 Task: Start in the project TridentForge the sprint 'Solar Wind', with a duration of 1 week.
Action: Mouse moved to (254, 69)
Screenshot: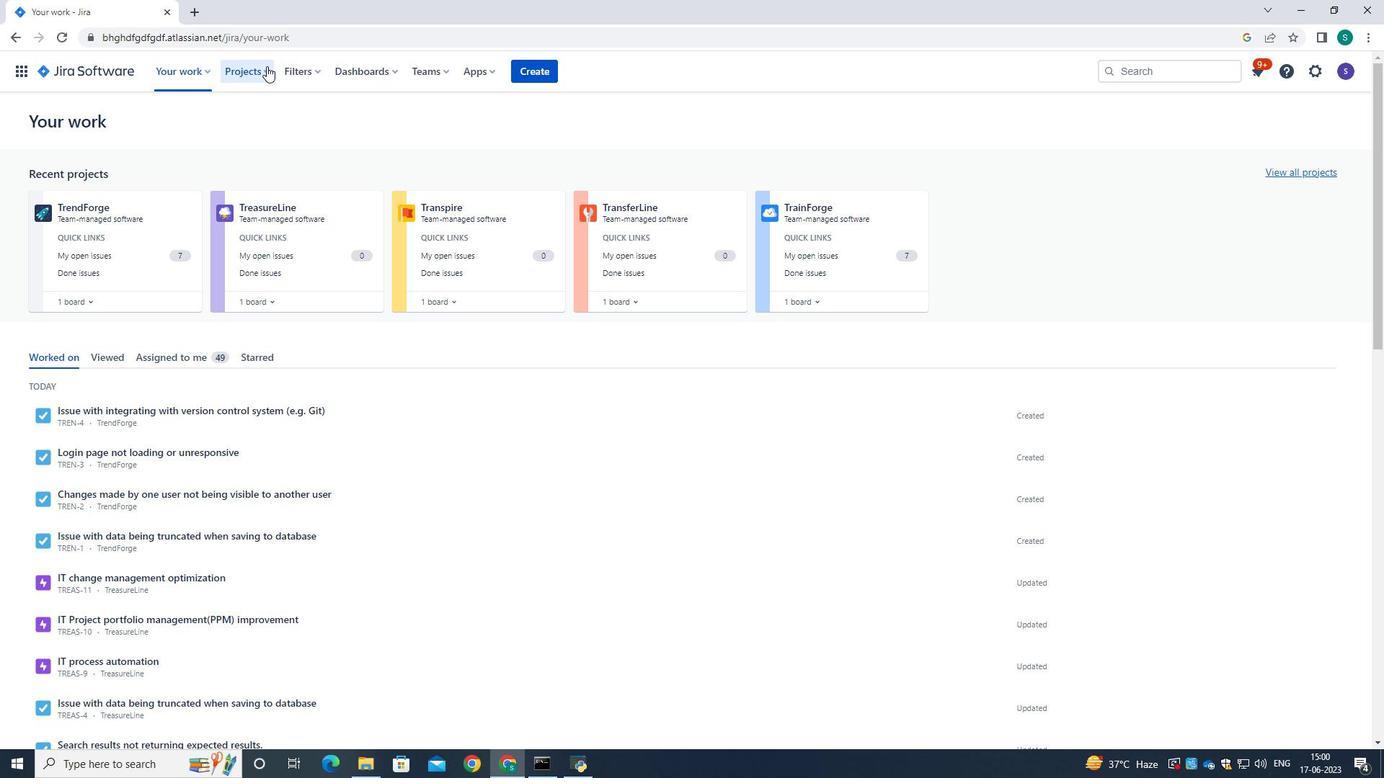 
Action: Mouse pressed left at (254, 69)
Screenshot: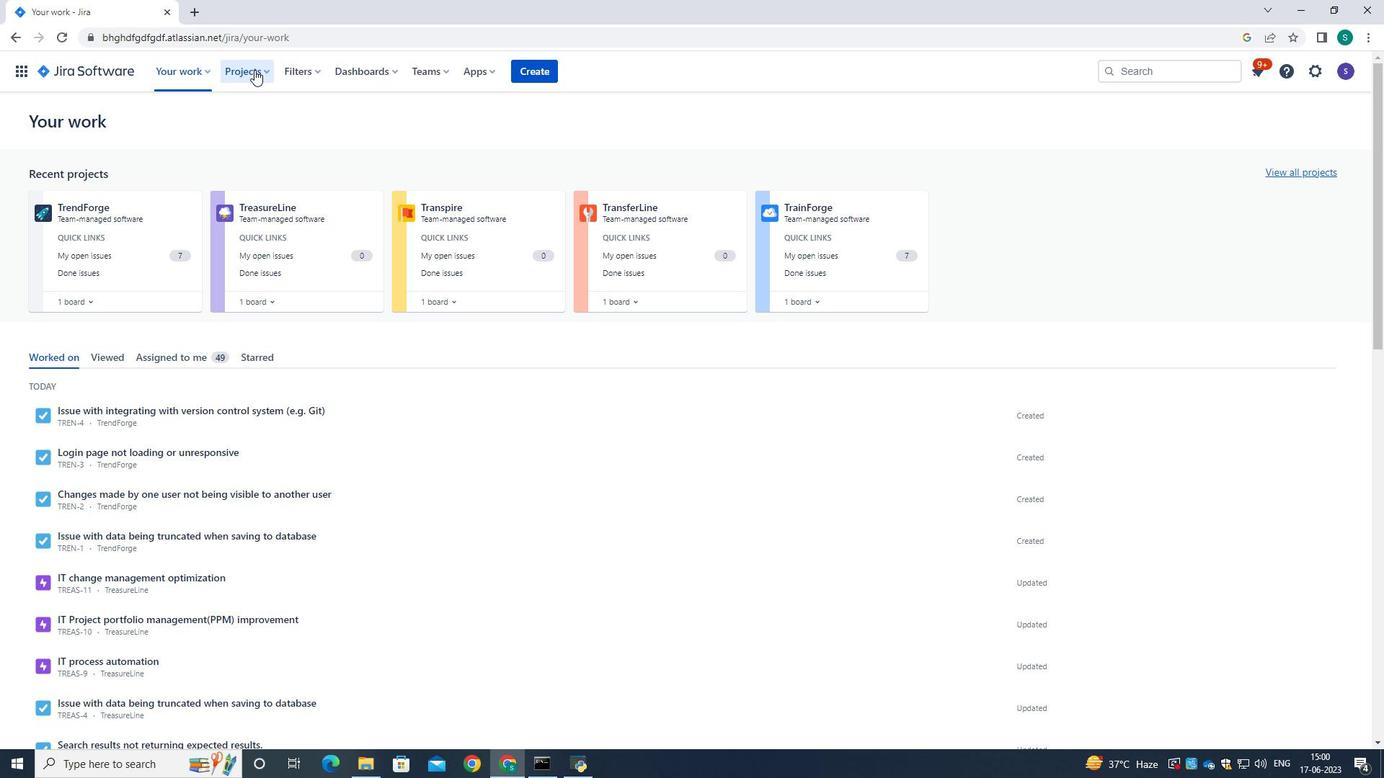 
Action: Mouse moved to (285, 138)
Screenshot: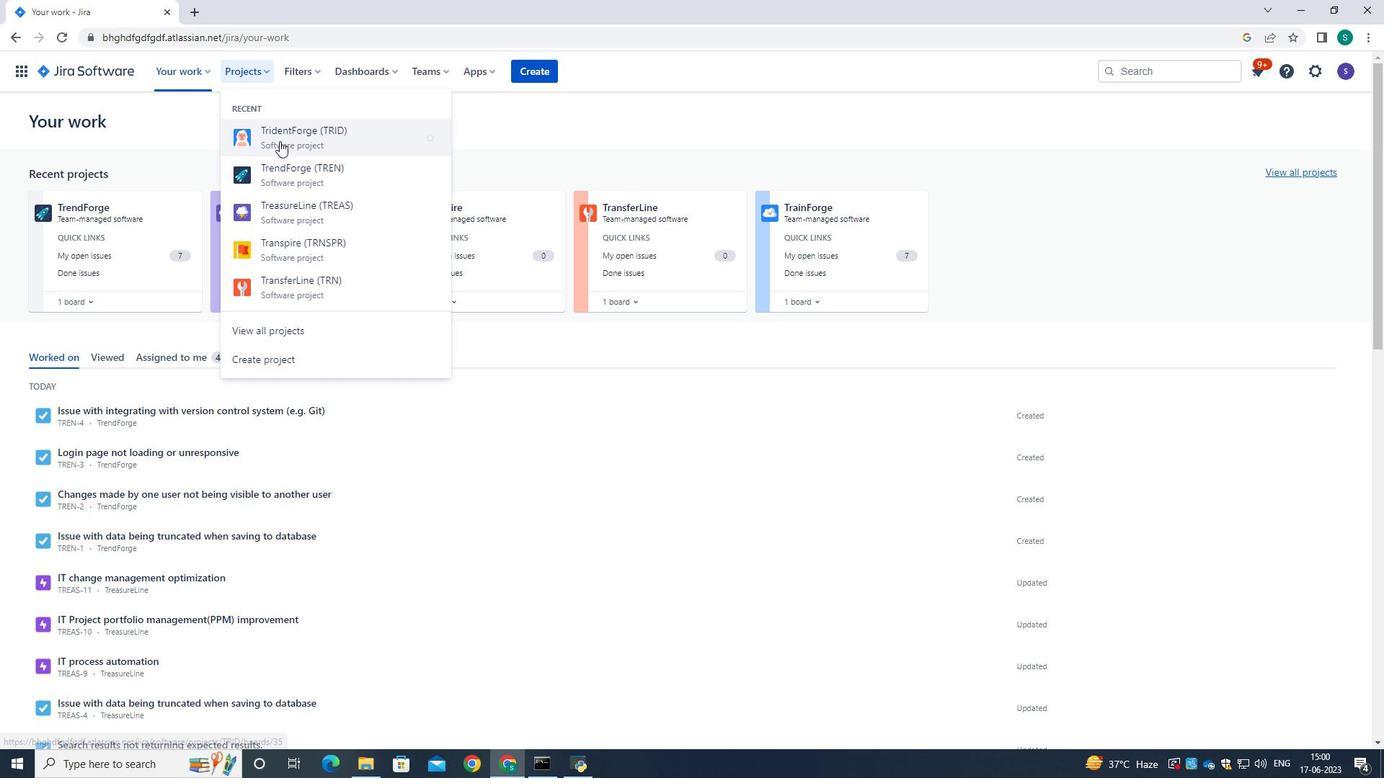
Action: Mouse pressed left at (285, 138)
Screenshot: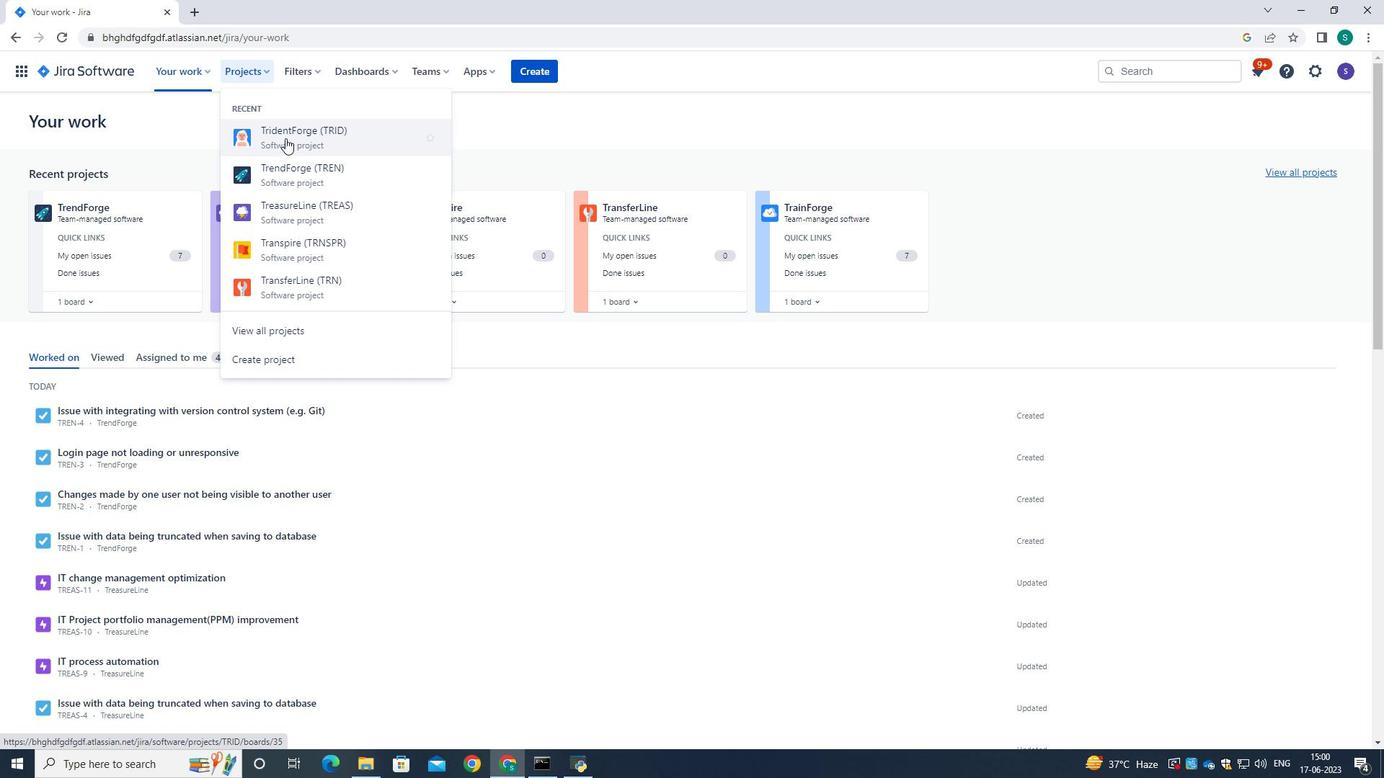 
Action: Mouse moved to (95, 225)
Screenshot: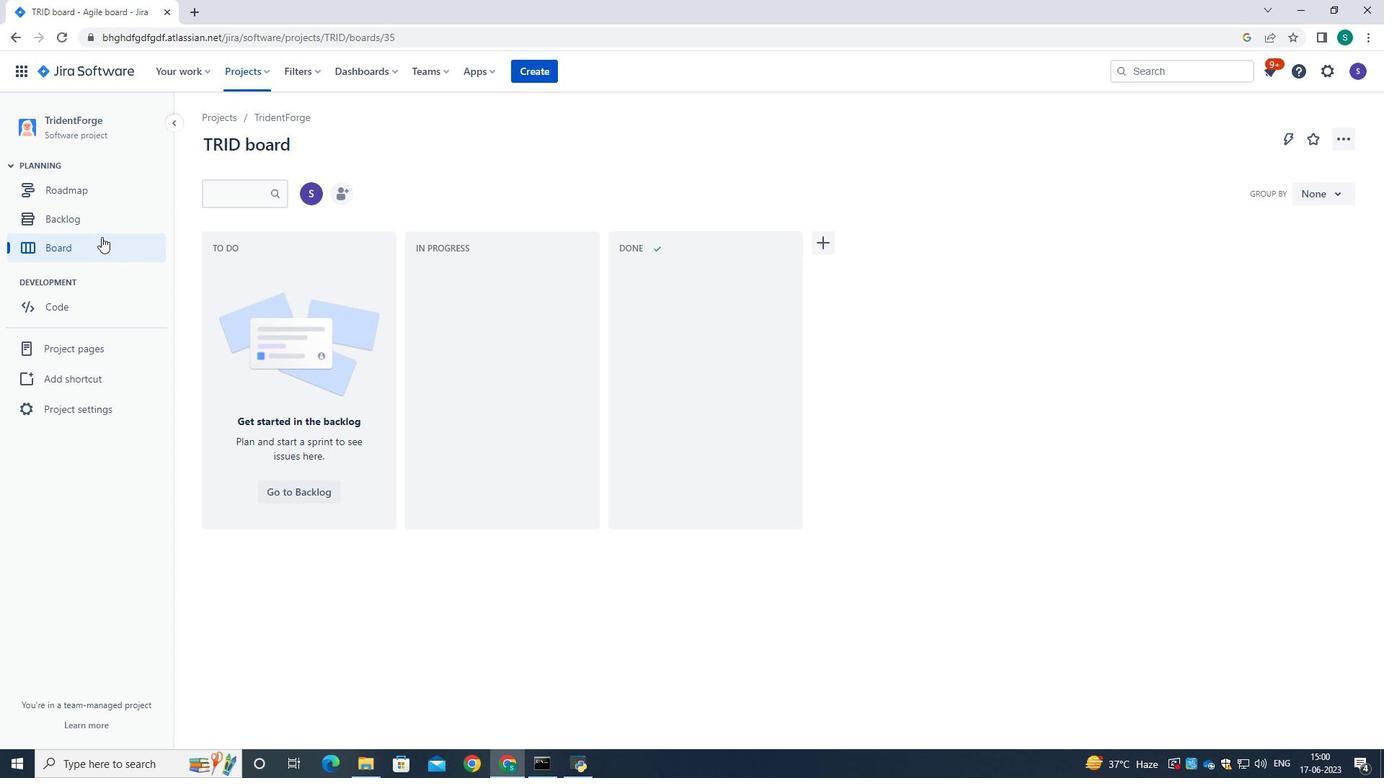 
Action: Mouse pressed left at (95, 225)
Screenshot: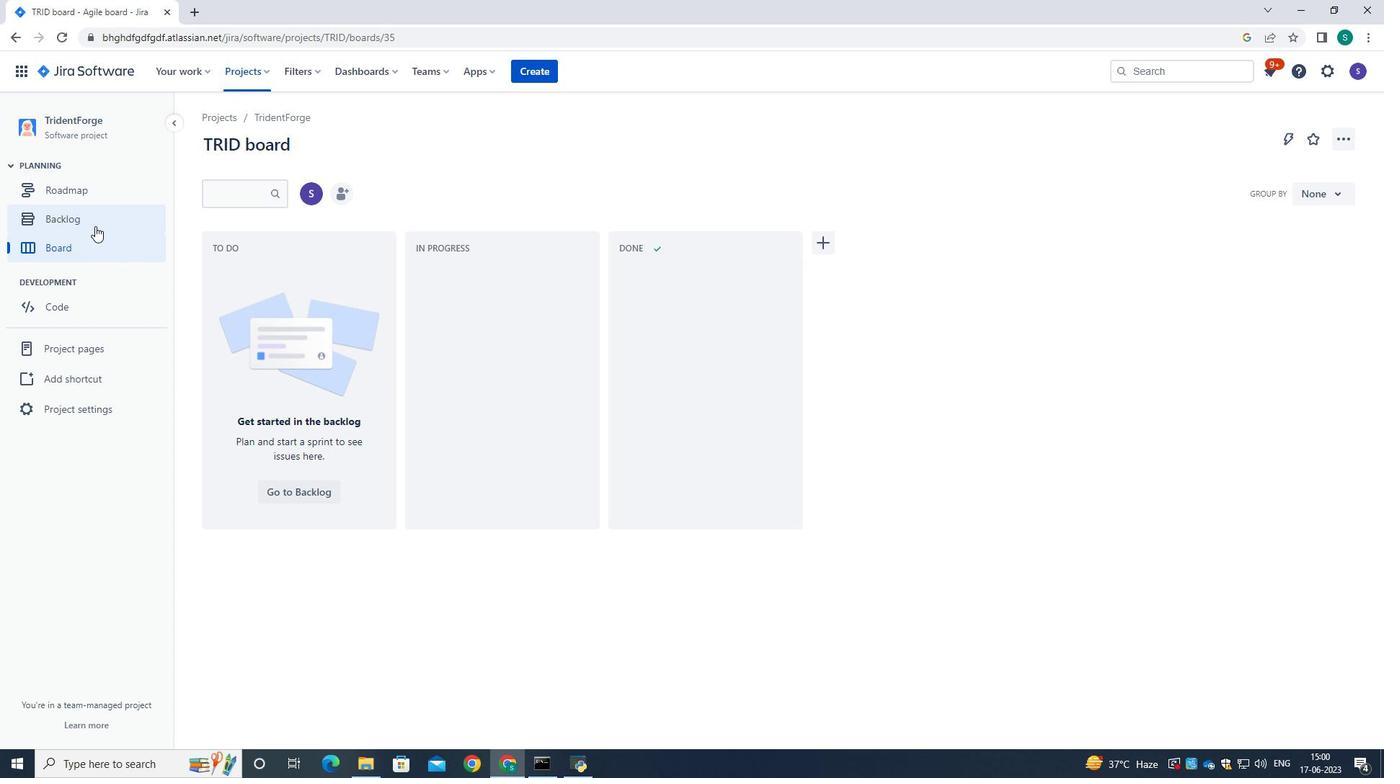 
Action: Mouse moved to (483, 359)
Screenshot: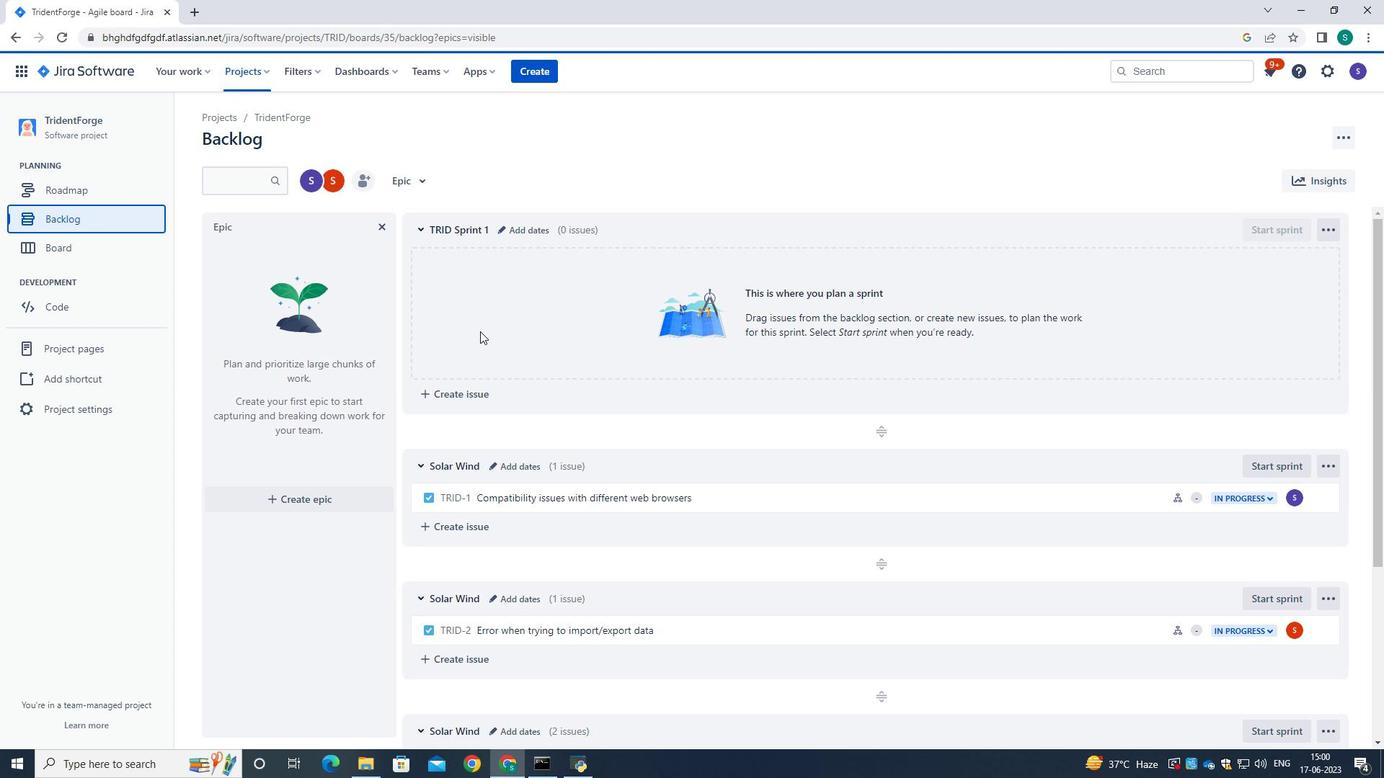 
Action: Mouse scrolled (483, 358) with delta (0, 0)
Screenshot: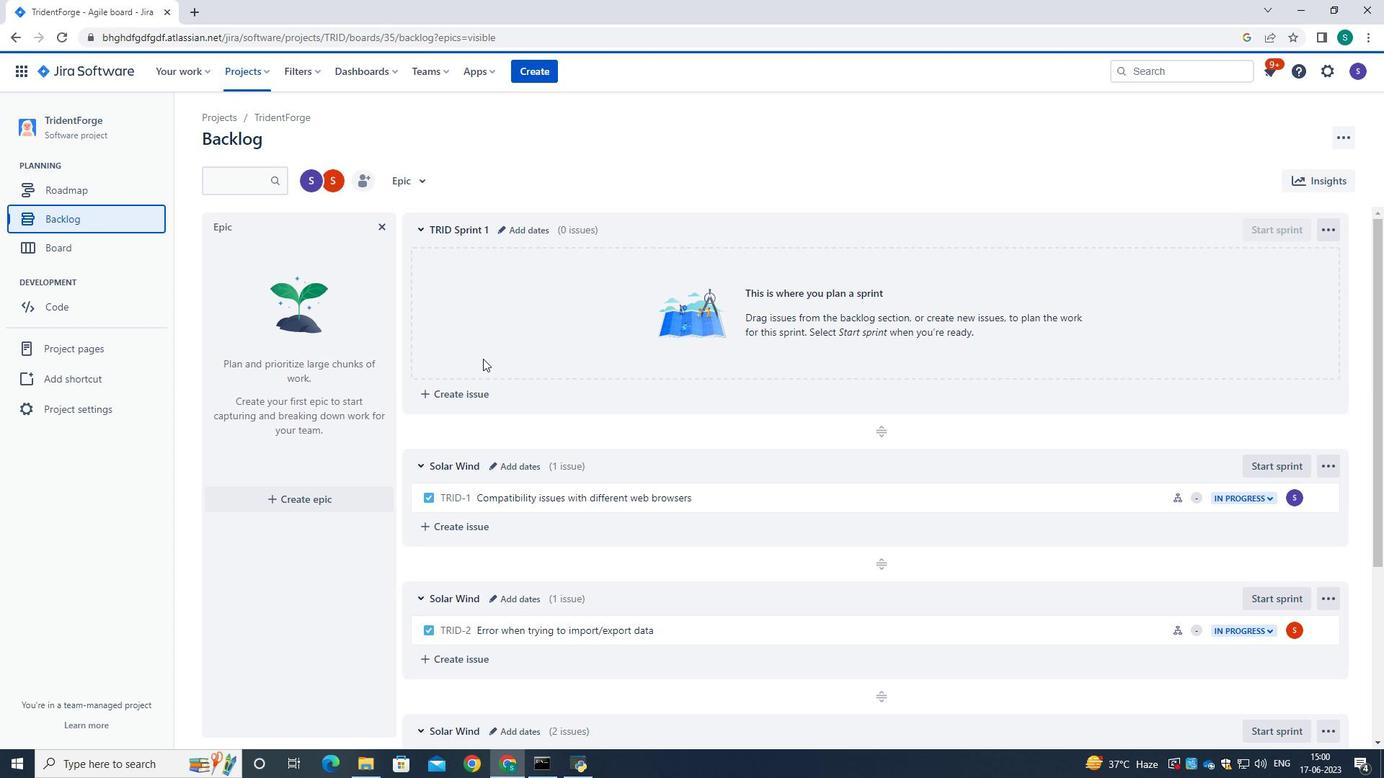 
Action: Mouse scrolled (483, 358) with delta (0, 0)
Screenshot: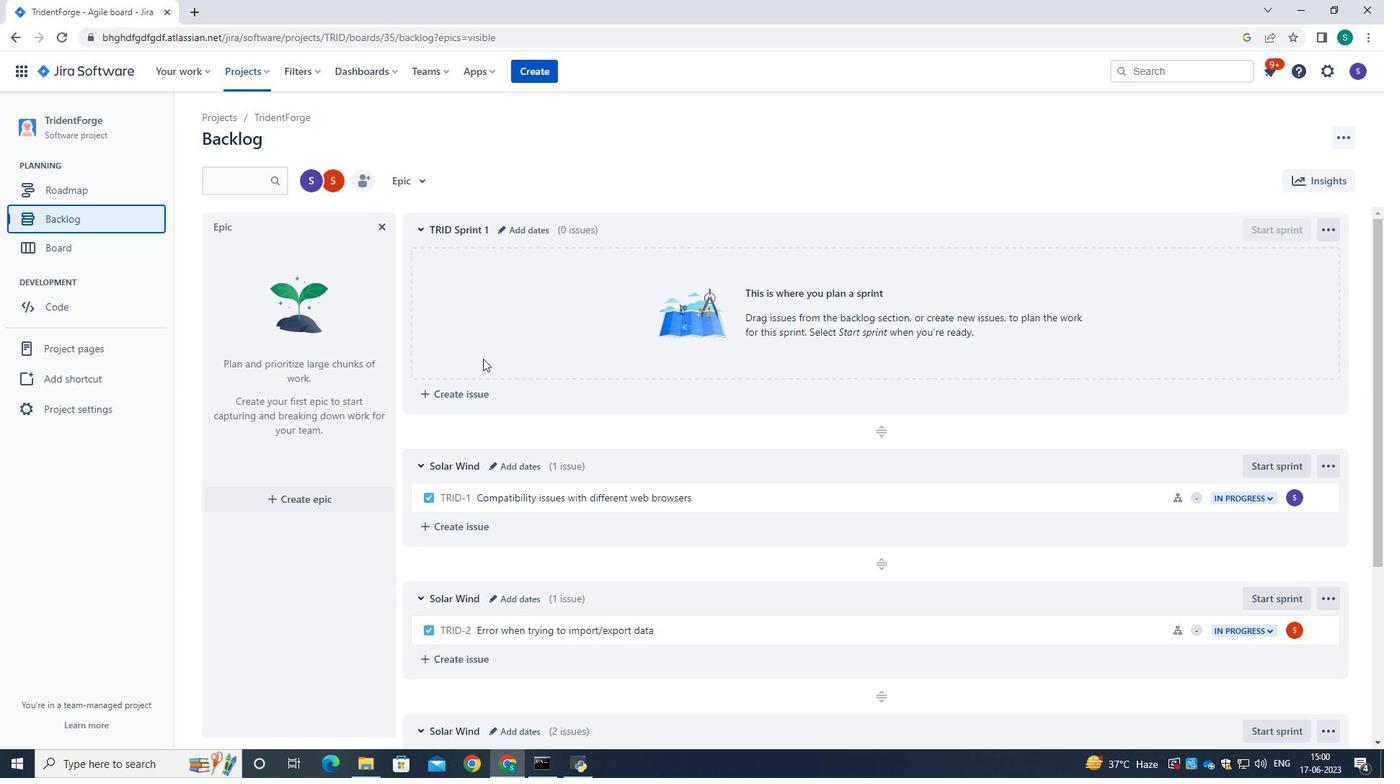
Action: Mouse scrolled (483, 358) with delta (0, 0)
Screenshot: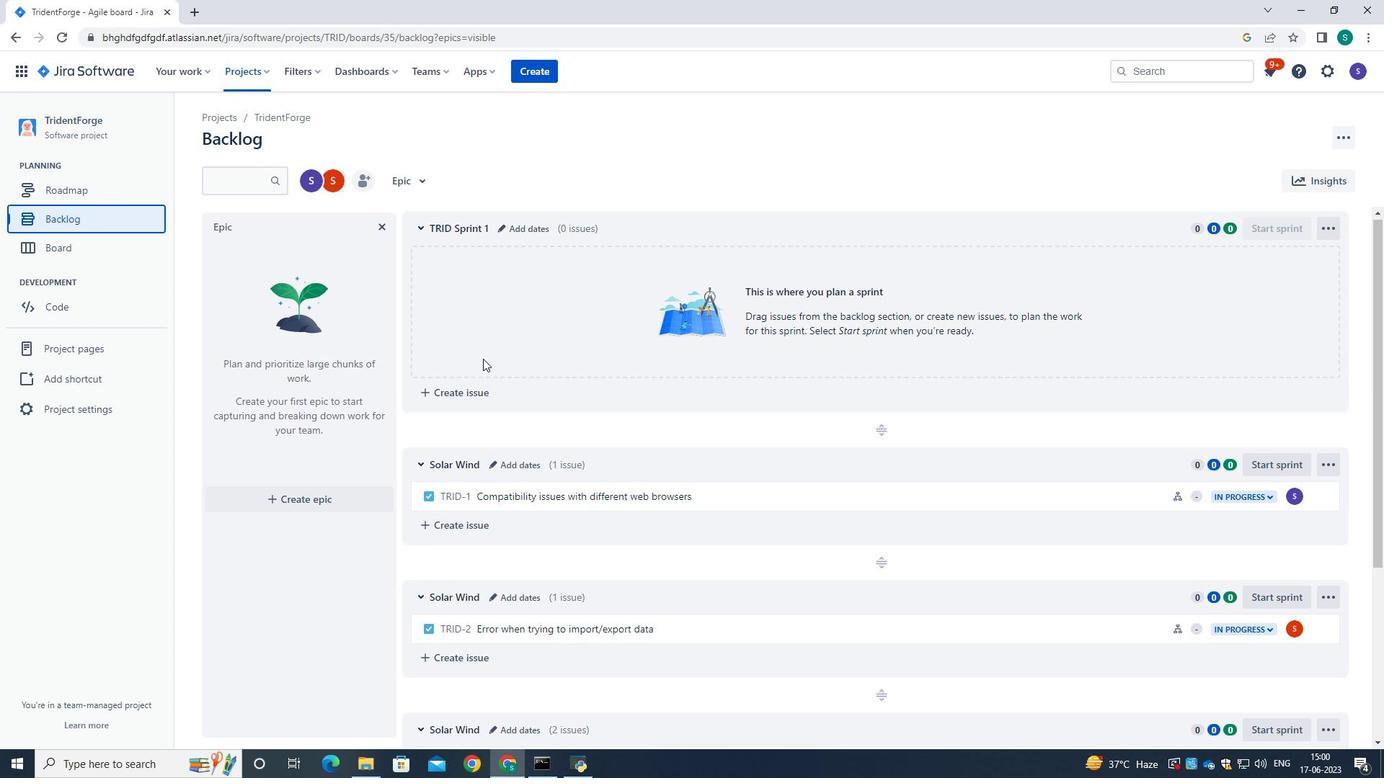 
Action: Mouse moved to (483, 416)
Screenshot: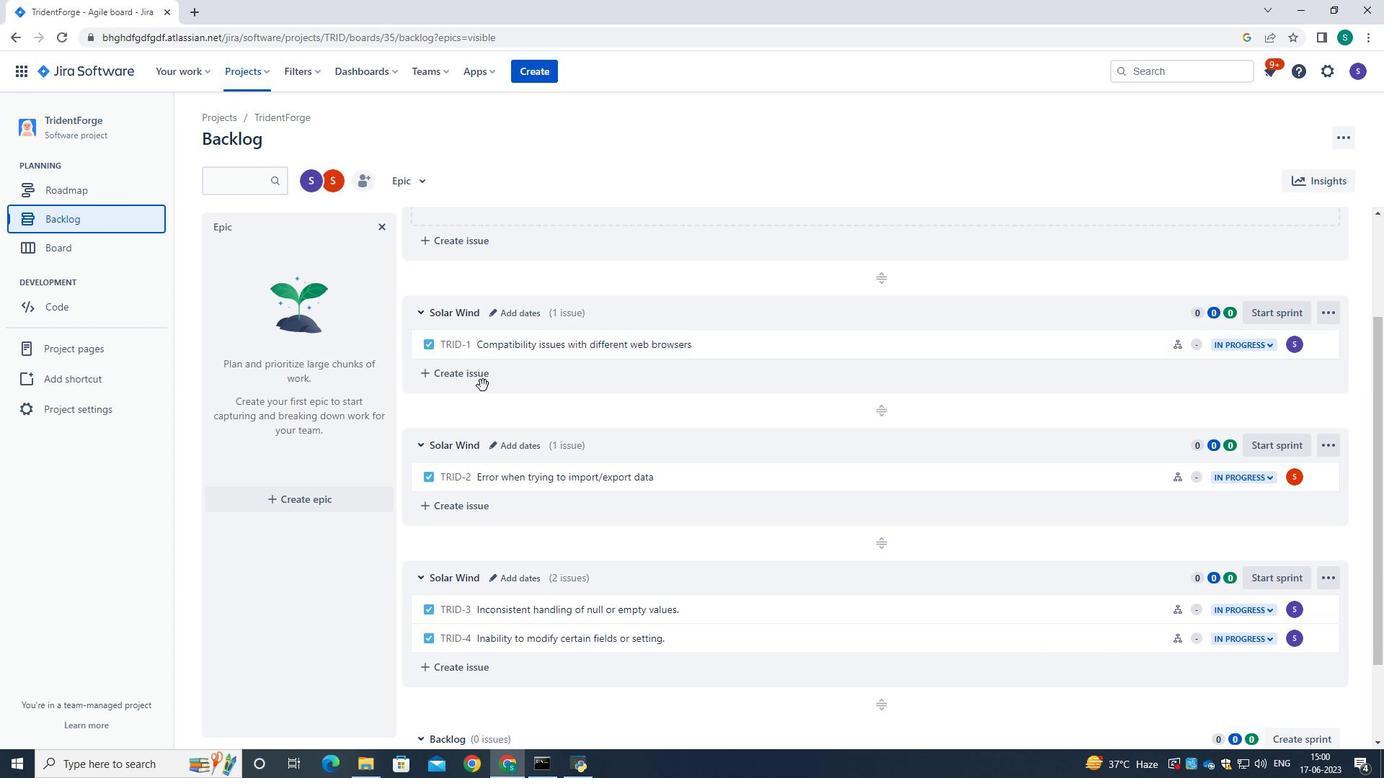 
Action: Mouse scrolled (483, 415) with delta (0, 0)
Screenshot: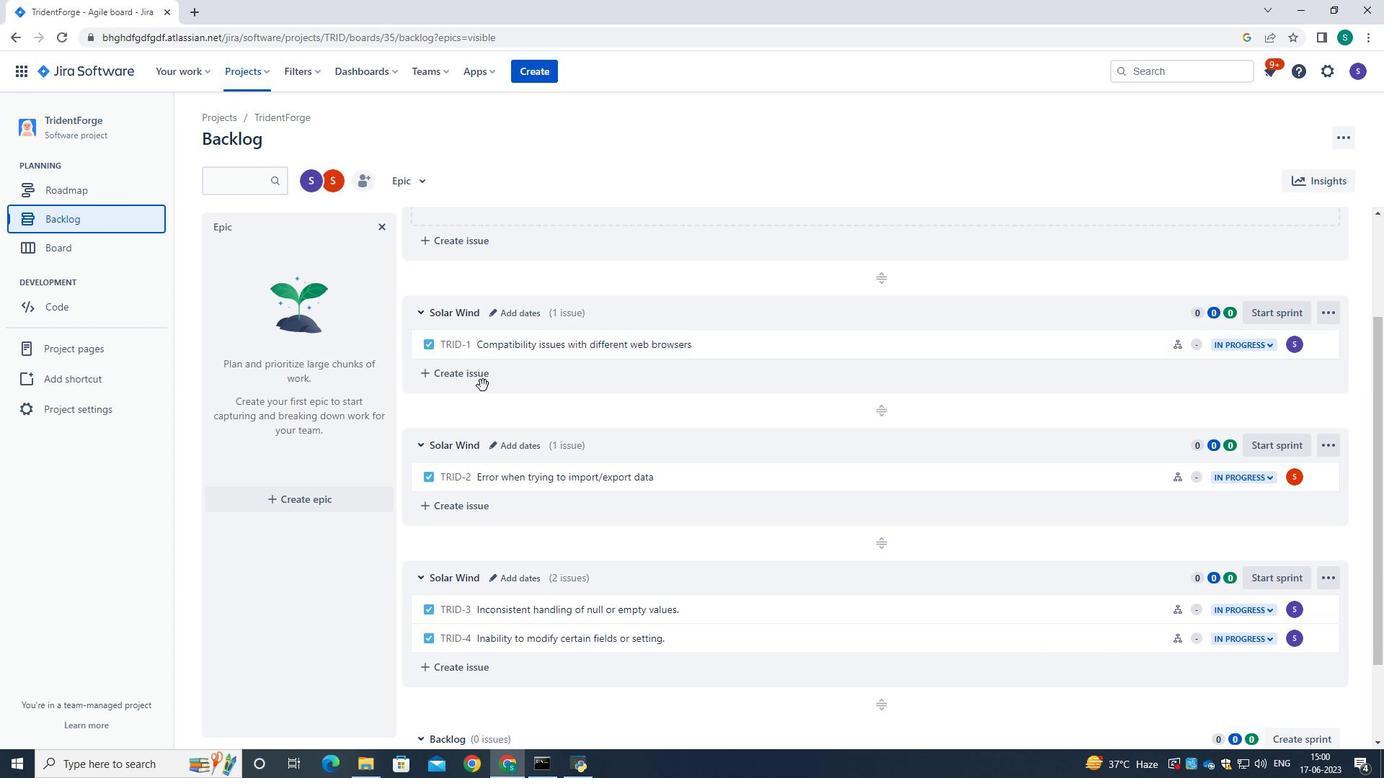 
Action: Mouse moved to (483, 416)
Screenshot: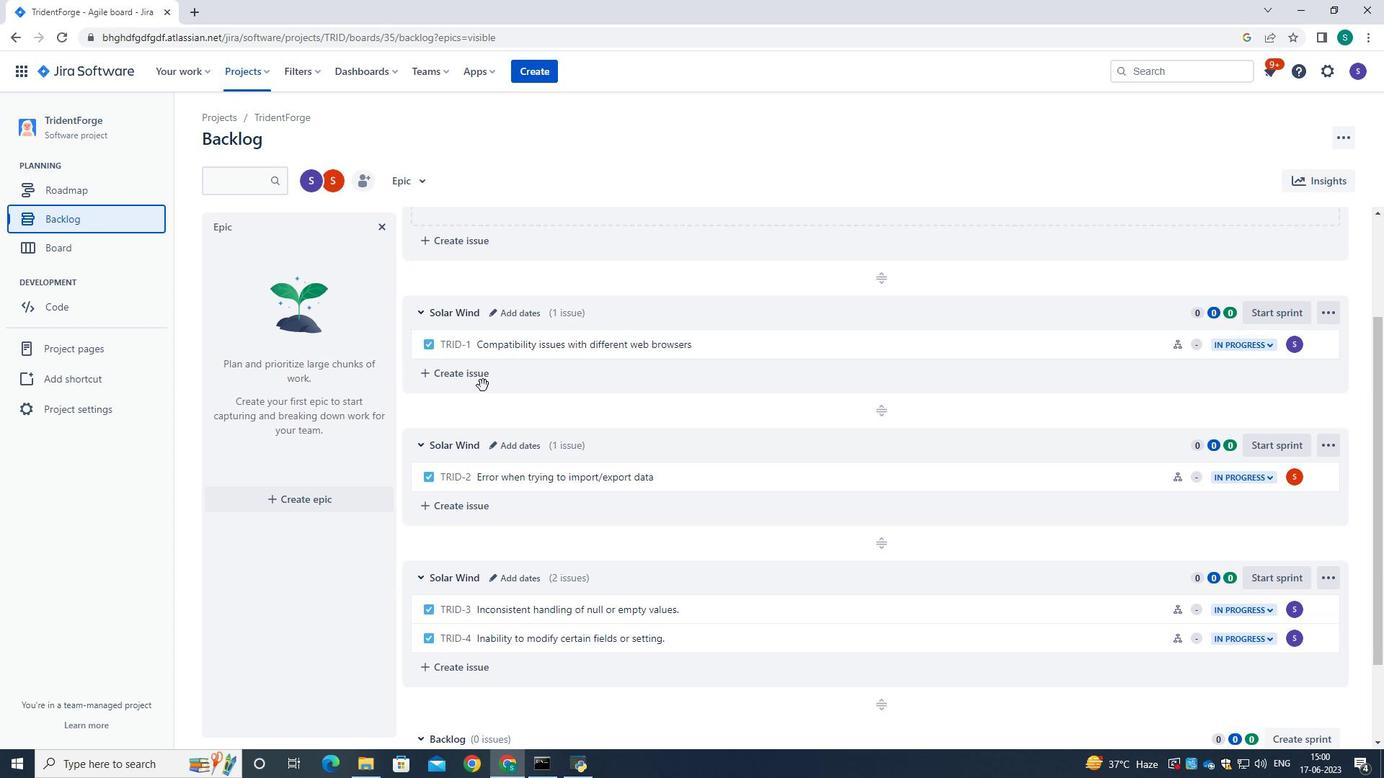 
Action: Mouse scrolled (483, 415) with delta (0, 0)
Screenshot: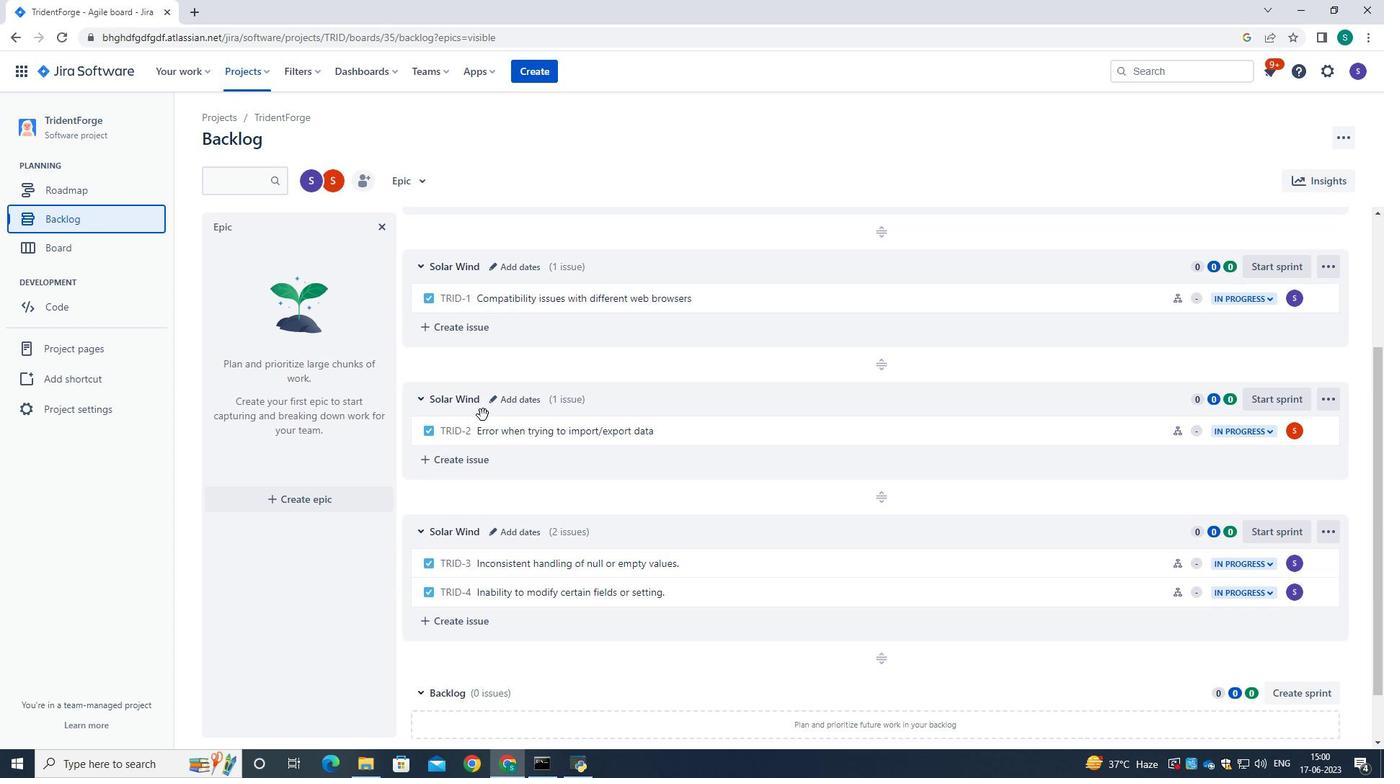 
Action: Mouse moved to (497, 470)
Screenshot: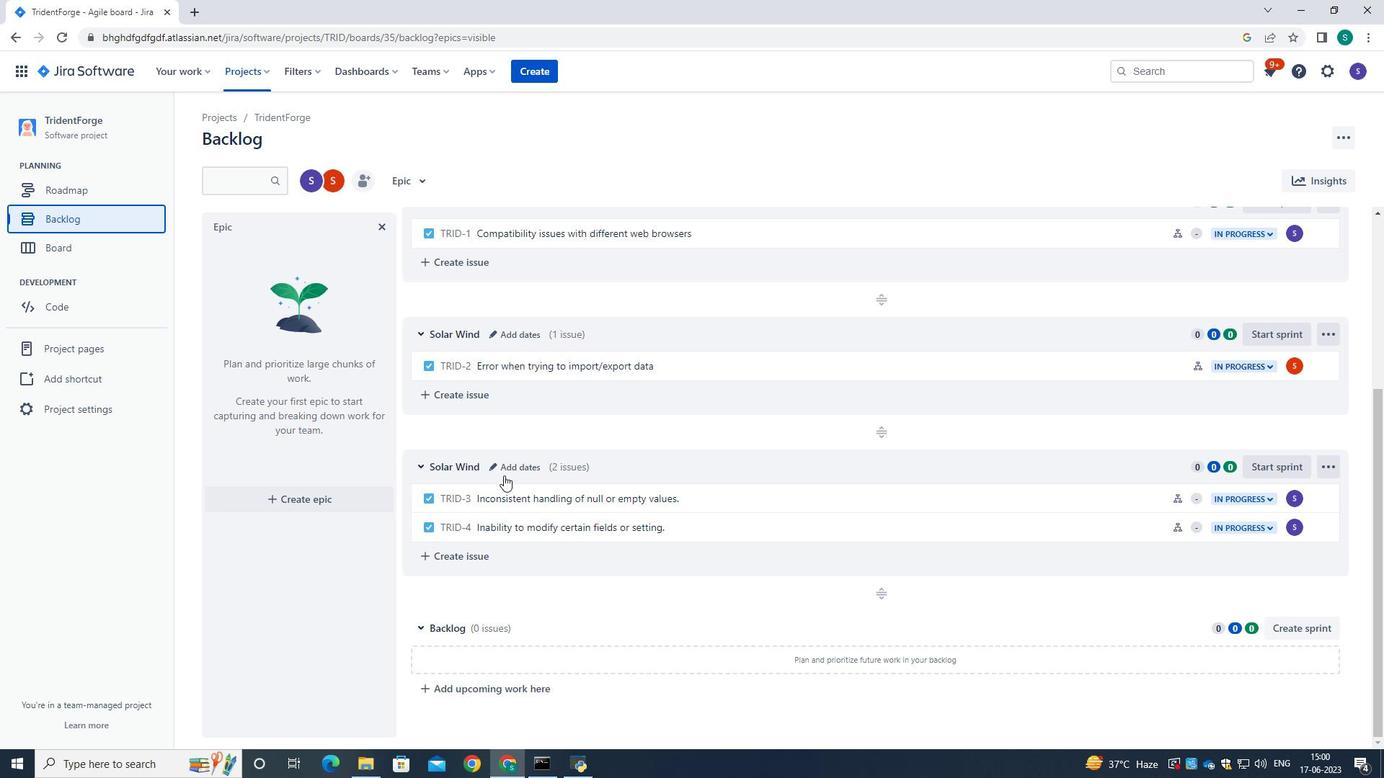 
Action: Mouse pressed left at (497, 470)
Screenshot: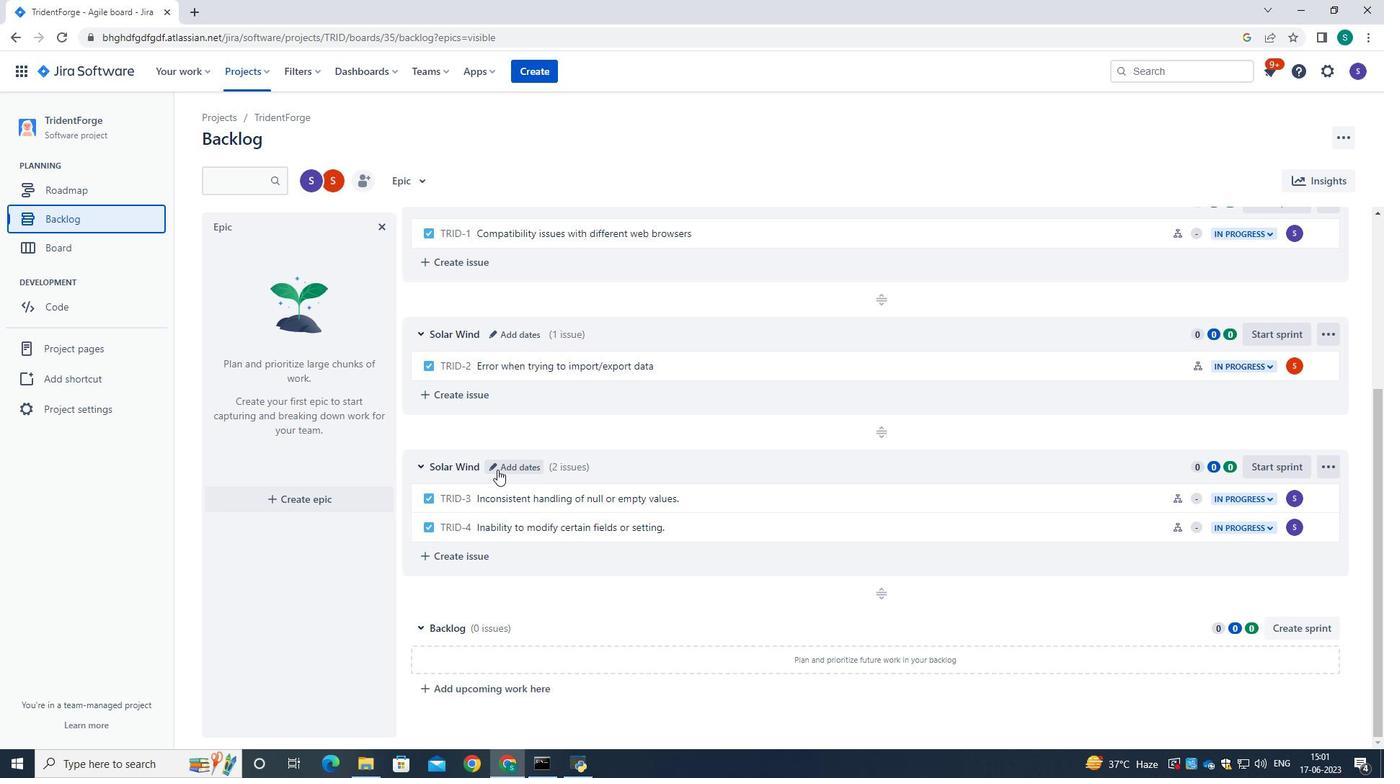 
Action: Mouse moved to (540, 236)
Screenshot: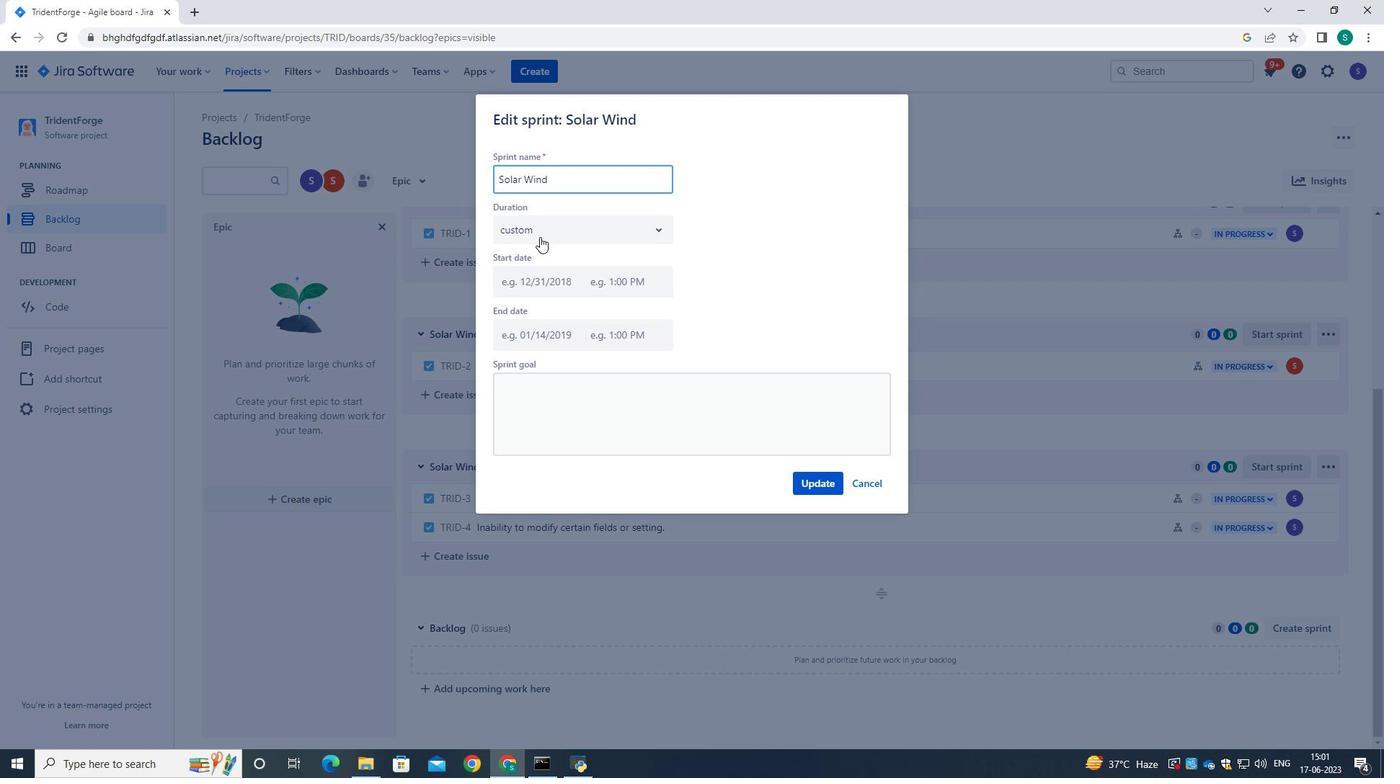 
Action: Mouse pressed left at (540, 236)
Screenshot: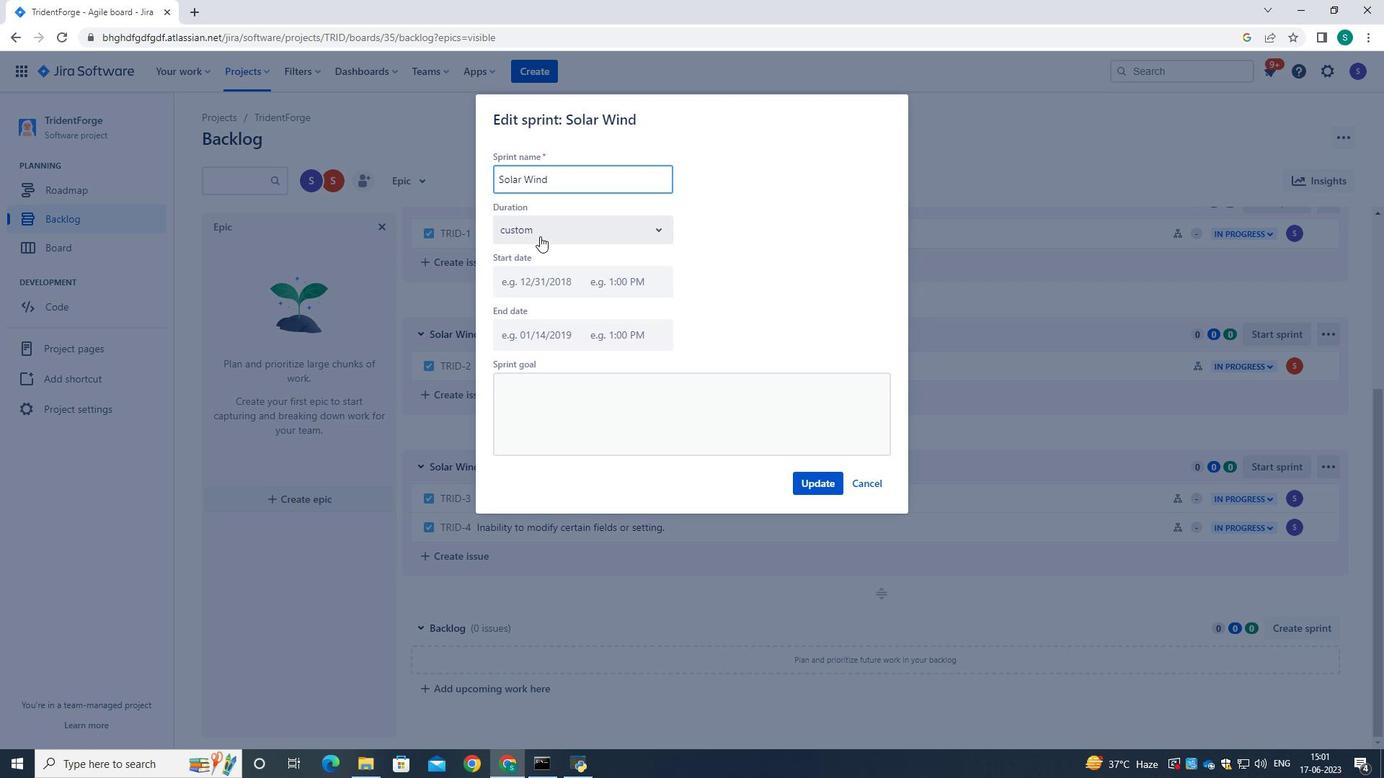 
Action: Mouse moved to (538, 270)
Screenshot: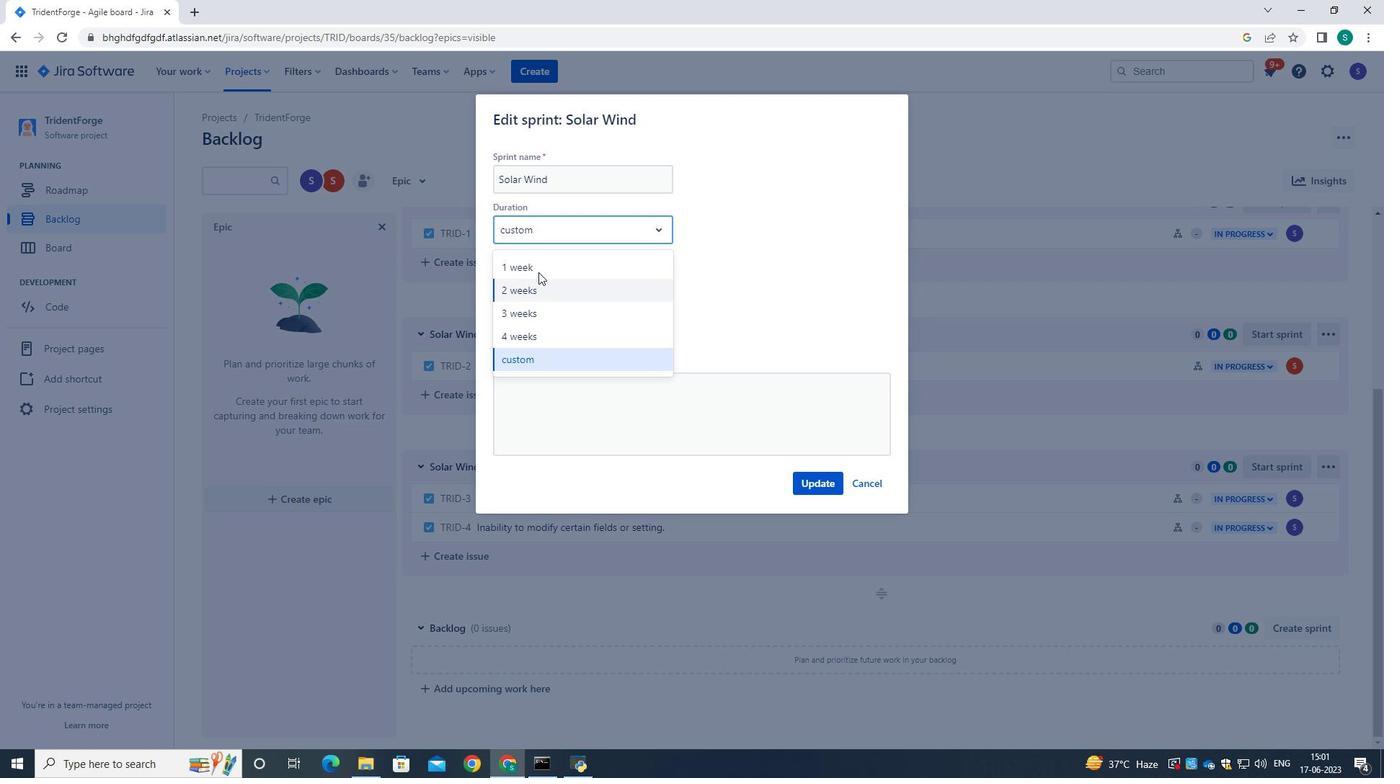 
Action: Mouse pressed left at (538, 270)
Screenshot: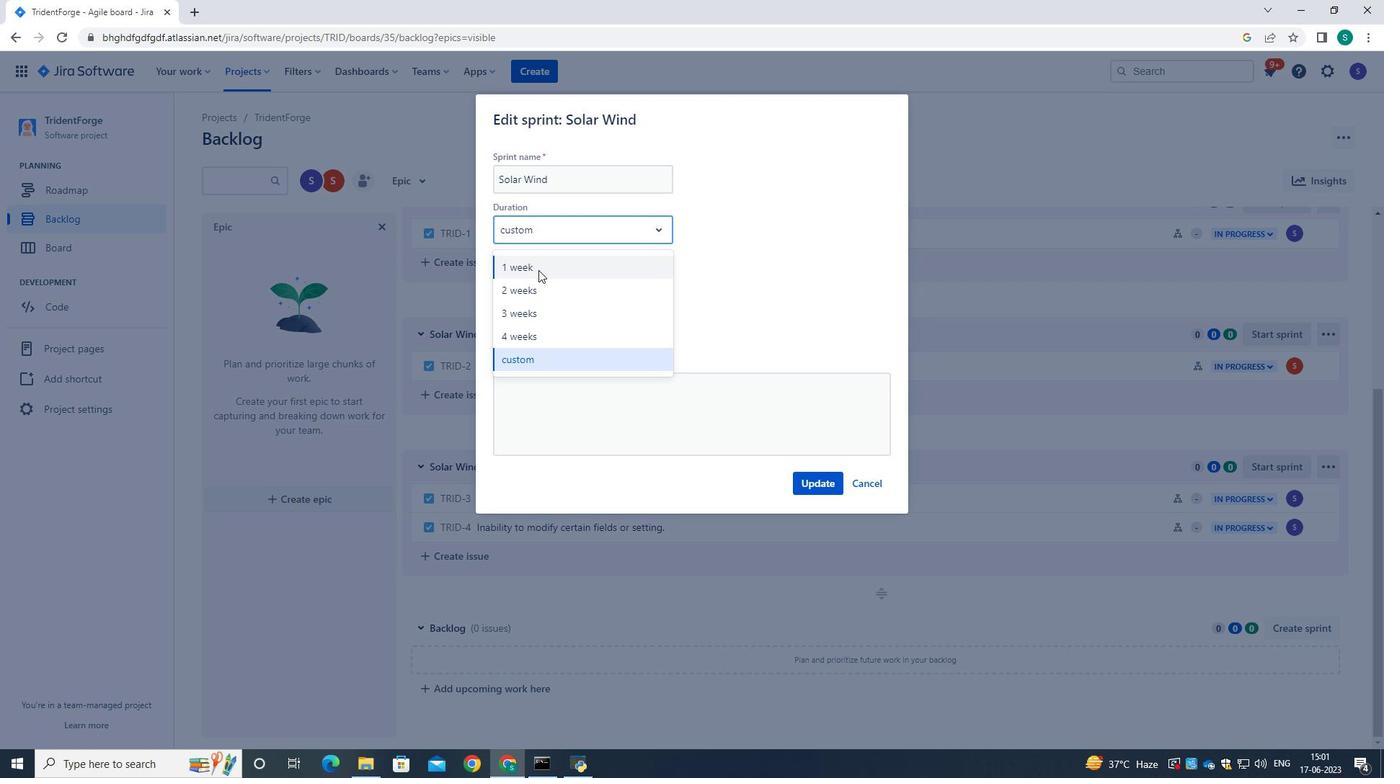 
Action: Mouse moved to (804, 489)
Screenshot: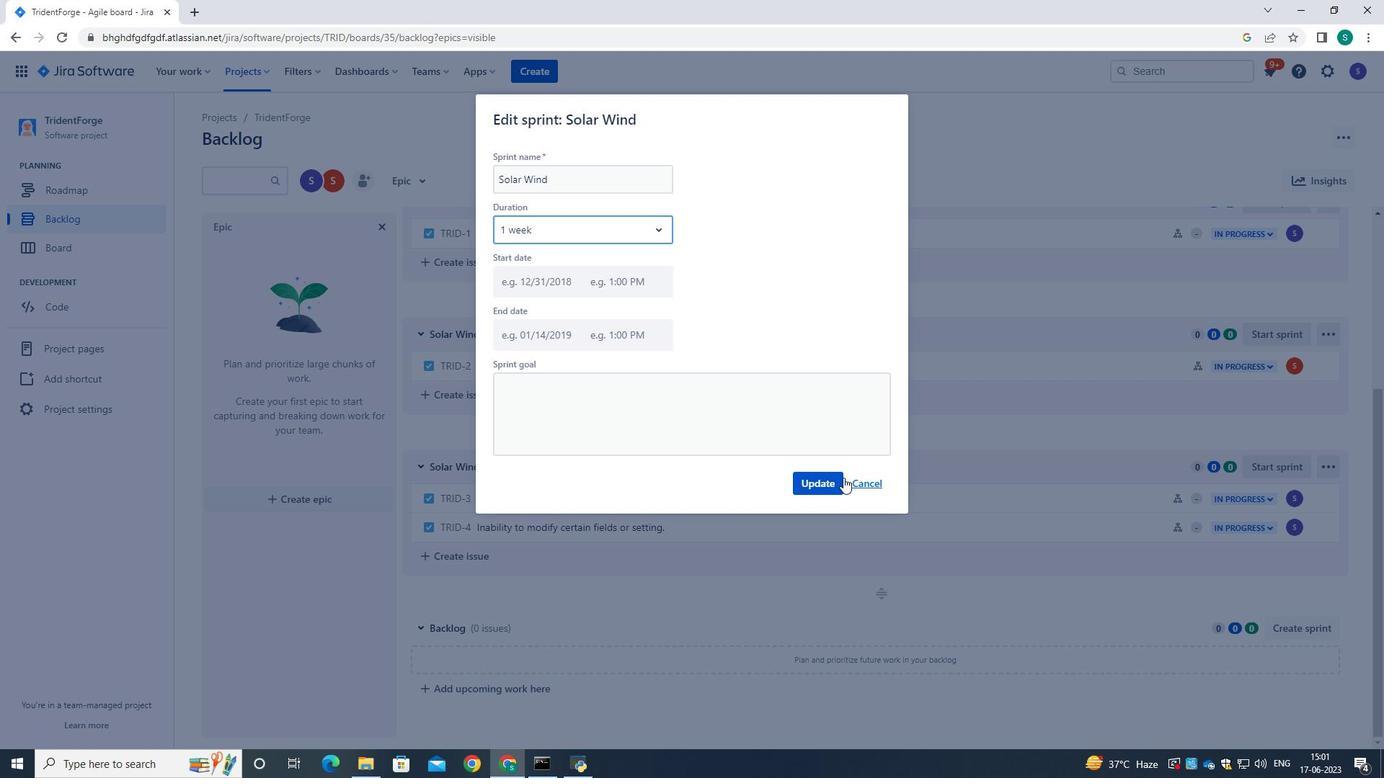 
Action: Mouse pressed left at (804, 489)
Screenshot: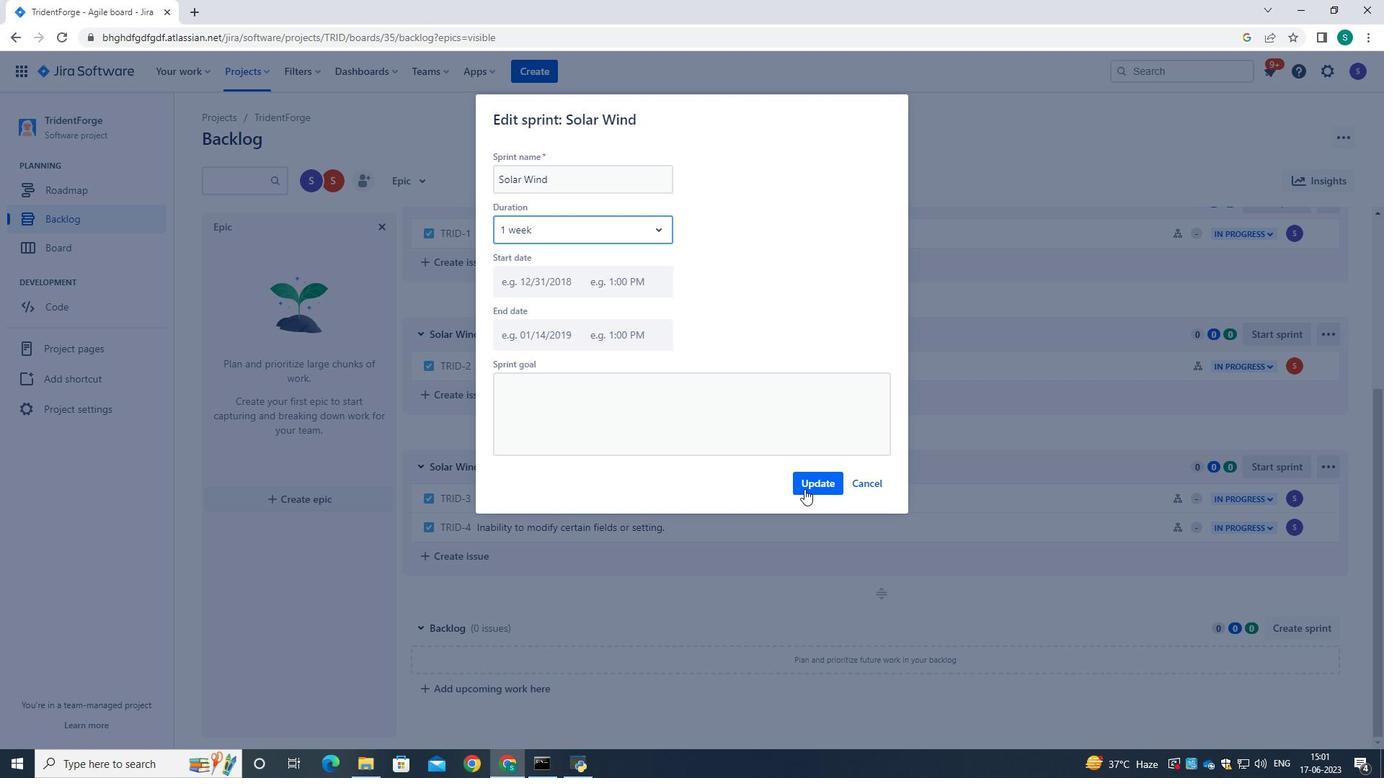 
Action: Mouse moved to (804, 376)
Screenshot: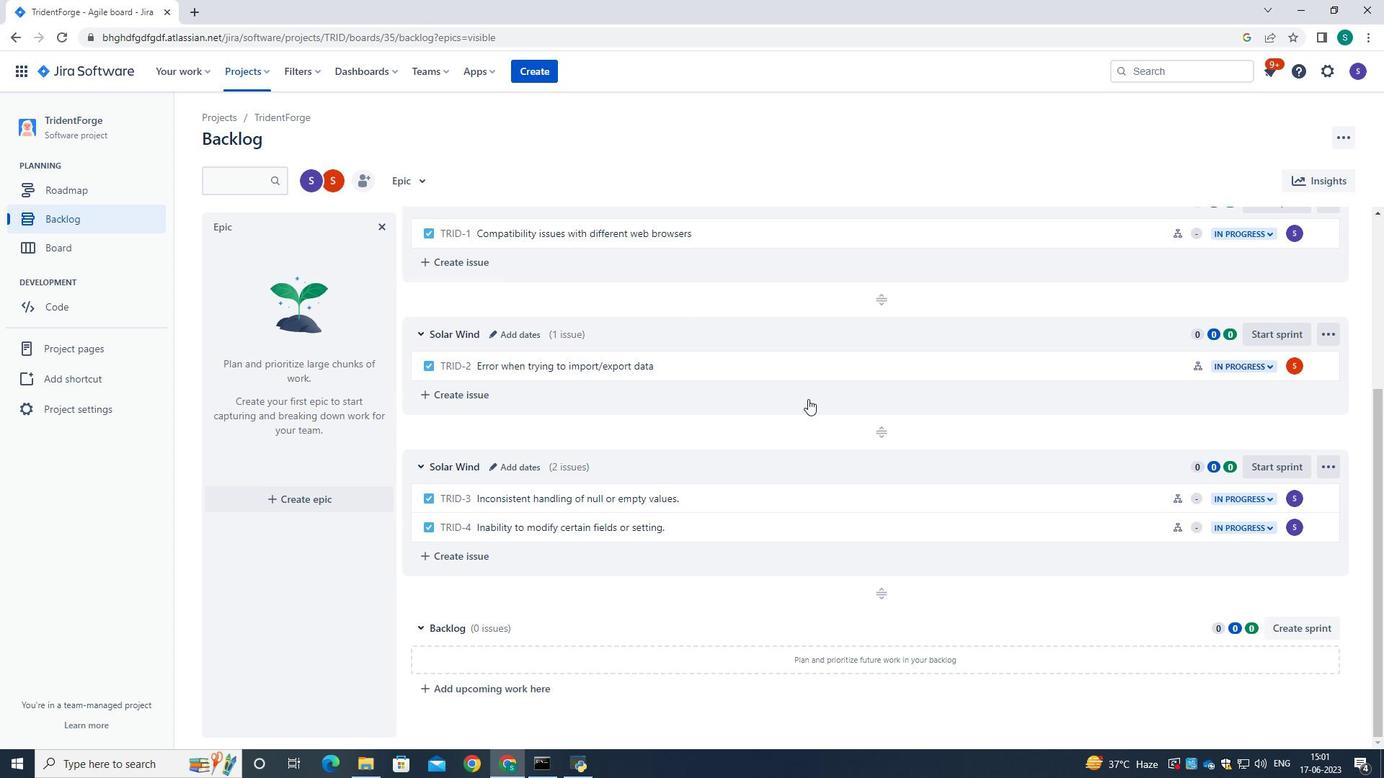 
